 Task: Set the quantization parameter for I-frames for qsv to 2.
Action: Mouse moved to (105, 10)
Screenshot: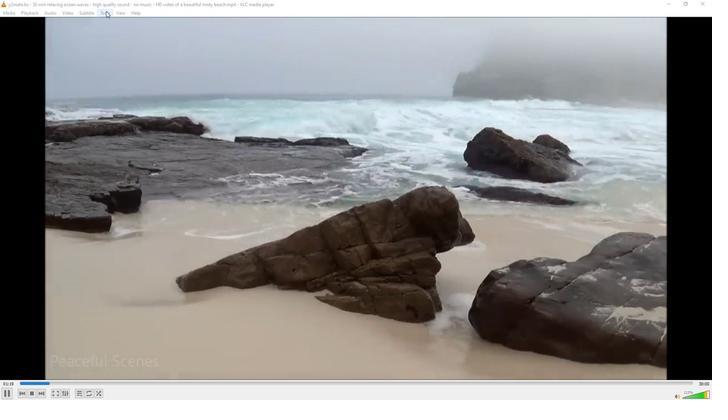 
Action: Mouse pressed left at (105, 10)
Screenshot: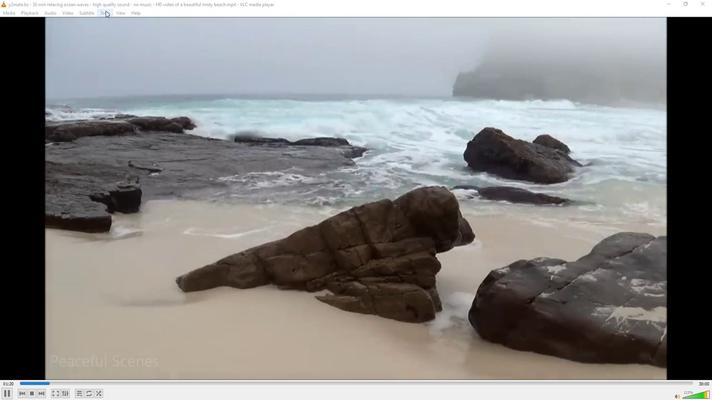 
Action: Mouse moved to (130, 99)
Screenshot: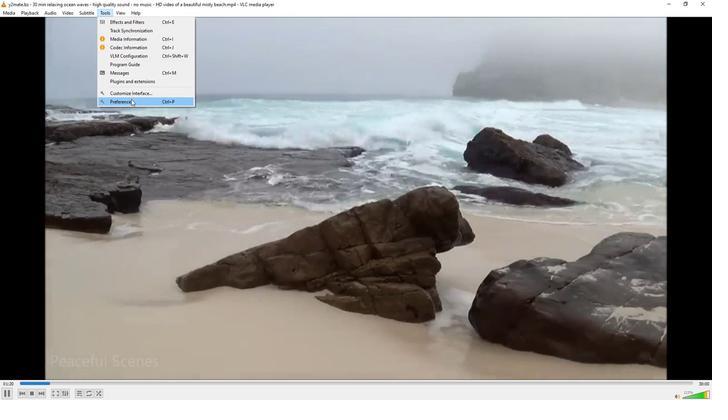 
Action: Mouse pressed left at (130, 99)
Screenshot: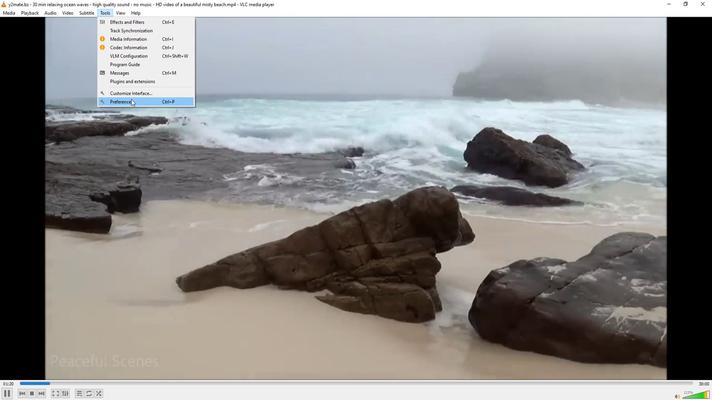
Action: Mouse moved to (90, 310)
Screenshot: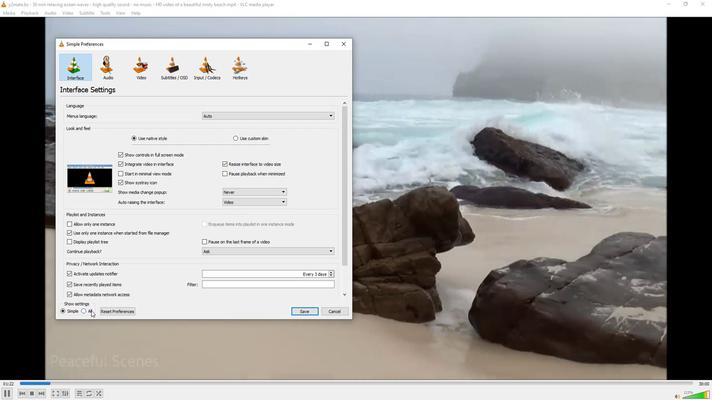 
Action: Mouse pressed left at (90, 310)
Screenshot: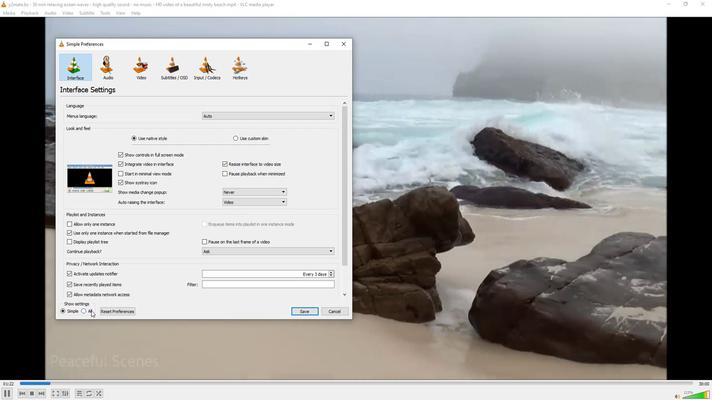 
Action: Mouse moved to (71, 205)
Screenshot: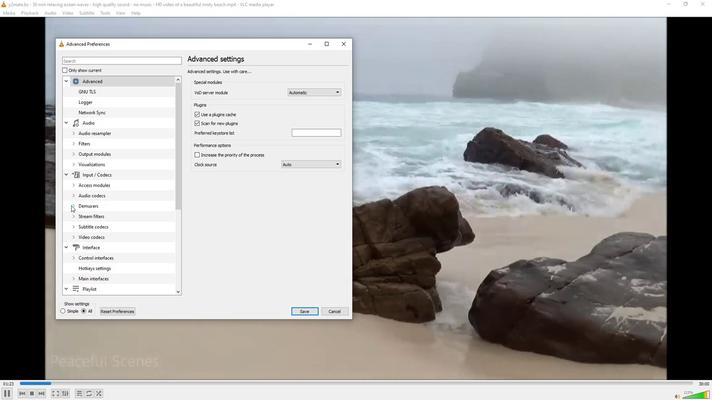 
Action: Mouse pressed left at (71, 205)
Screenshot: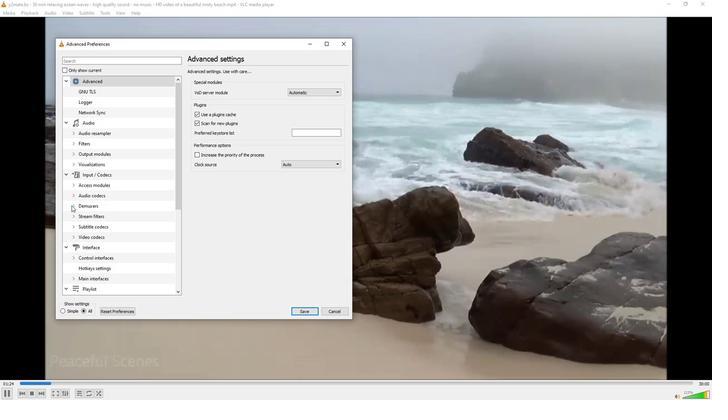 
Action: Mouse moved to (95, 287)
Screenshot: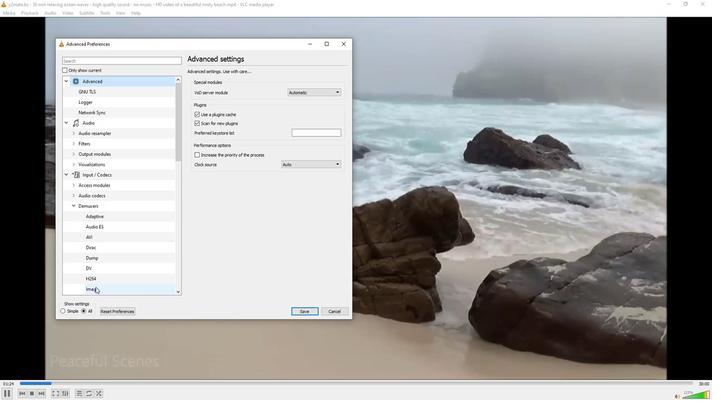 
Action: Mouse scrolled (95, 286) with delta (0, 0)
Screenshot: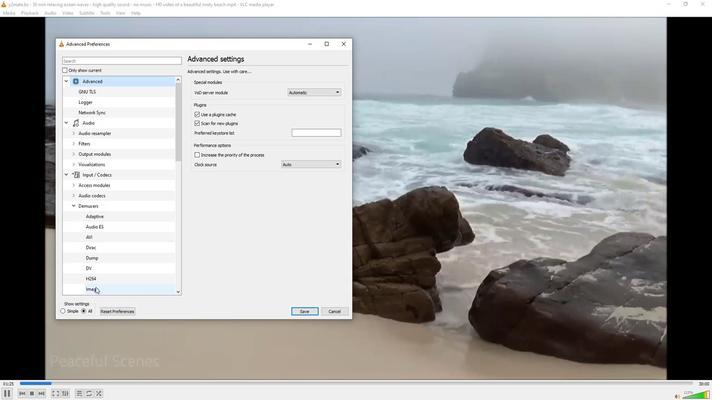 
Action: Mouse scrolled (95, 286) with delta (0, 0)
Screenshot: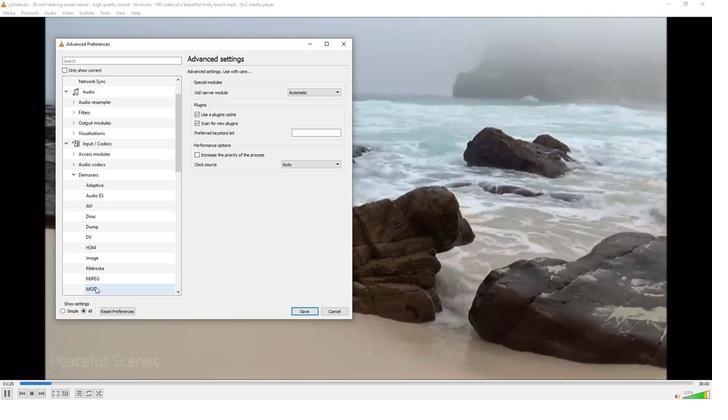 
Action: Mouse scrolled (95, 286) with delta (0, 0)
Screenshot: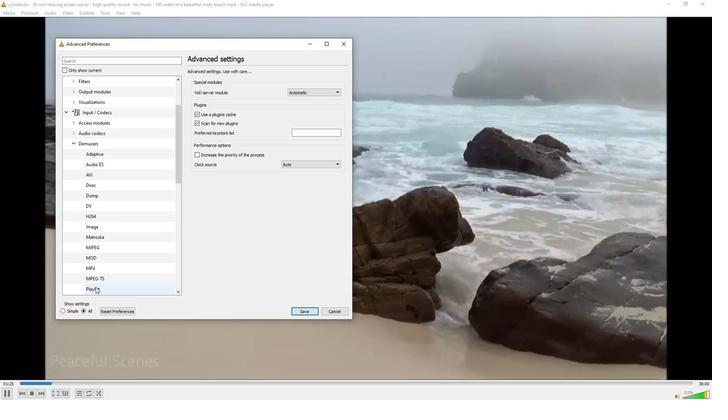 
Action: Mouse scrolled (95, 286) with delta (0, 0)
Screenshot: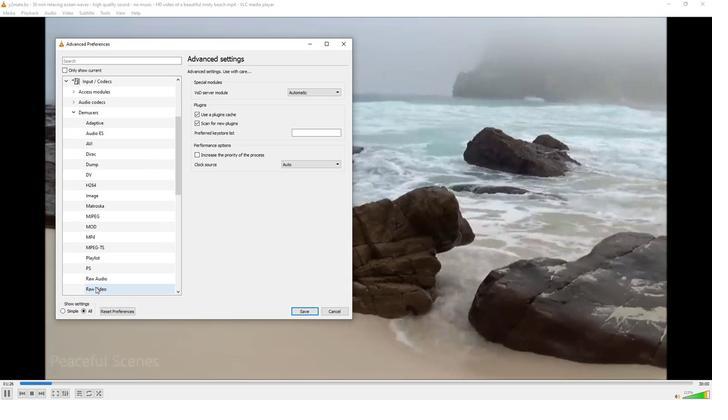 
Action: Mouse scrolled (95, 286) with delta (0, 0)
Screenshot: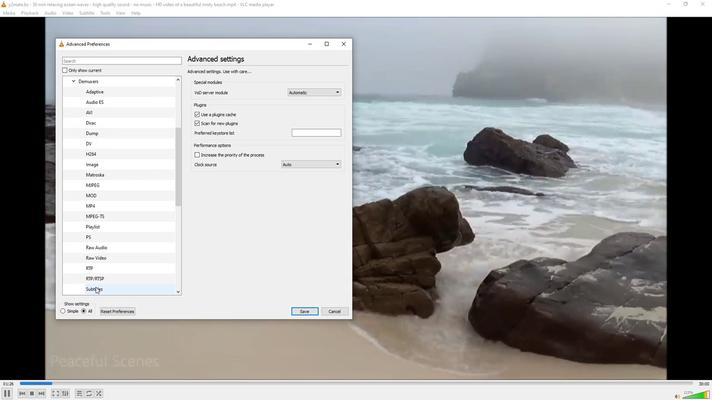 
Action: Mouse scrolled (95, 286) with delta (0, 0)
Screenshot: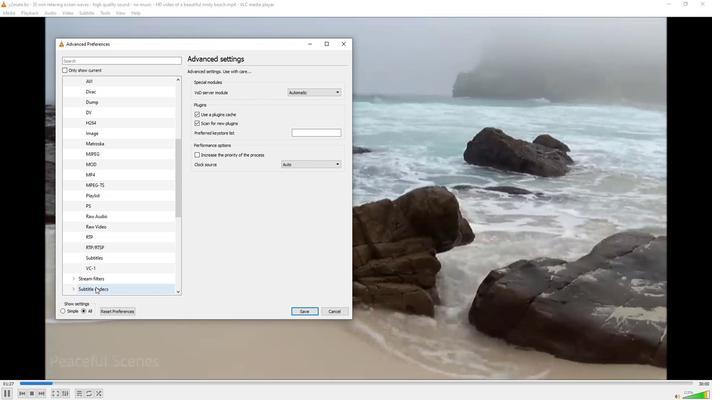 
Action: Mouse moved to (73, 268)
Screenshot: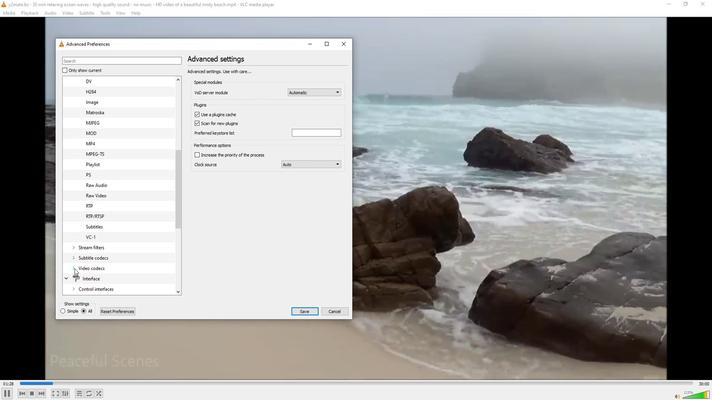 
Action: Mouse pressed left at (73, 268)
Screenshot: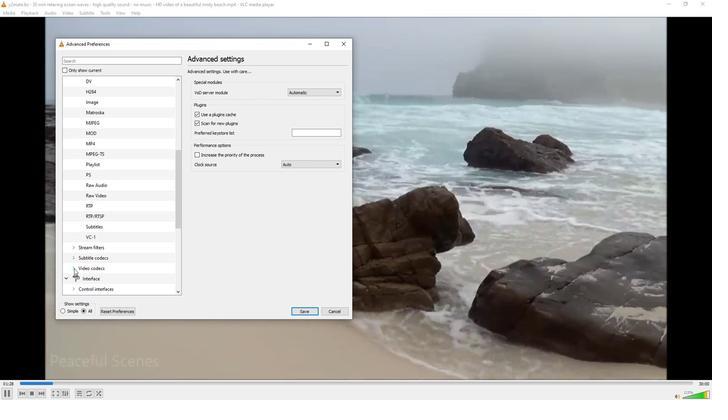 
Action: Mouse moved to (92, 273)
Screenshot: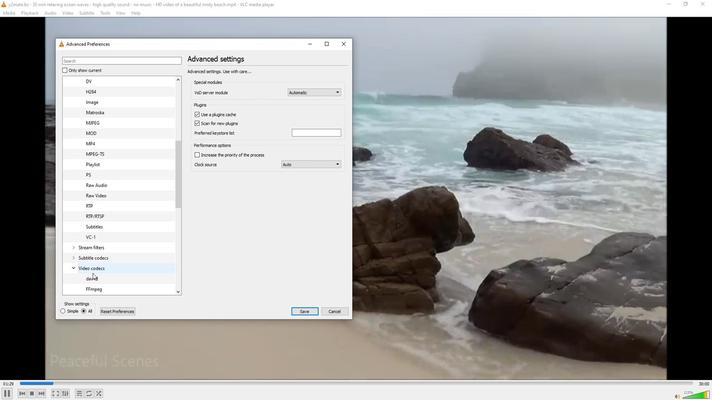
Action: Mouse scrolled (92, 273) with delta (0, 0)
Screenshot: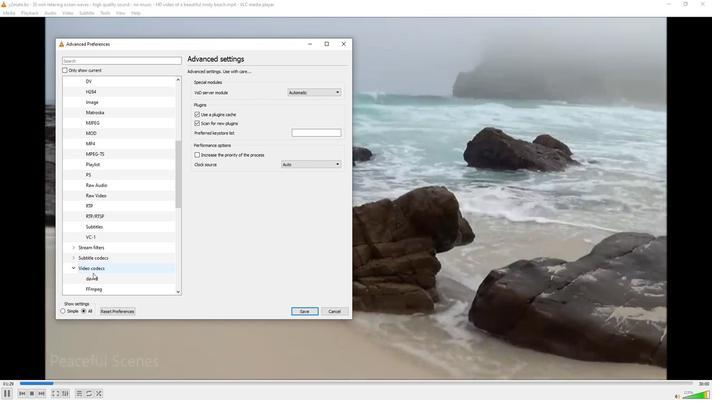 
Action: Mouse moved to (93, 279)
Screenshot: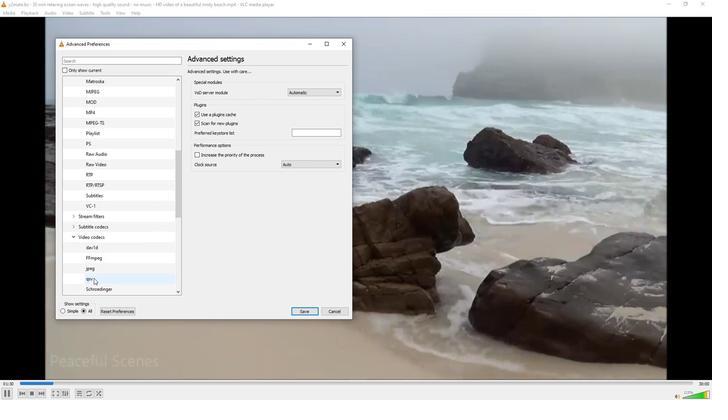 
Action: Mouse pressed left at (93, 279)
Screenshot: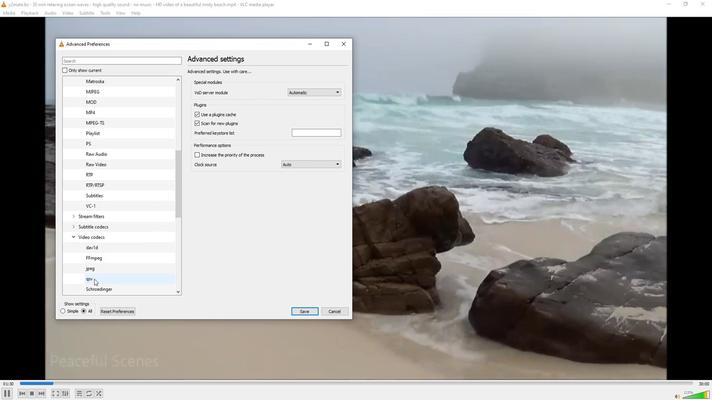
Action: Mouse moved to (338, 190)
Screenshot: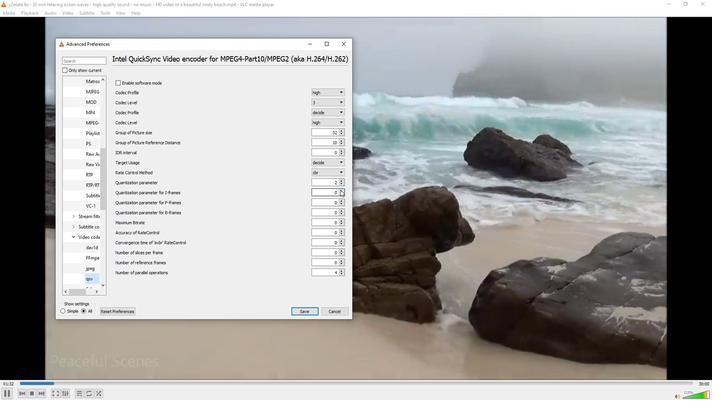 
Action: Mouse pressed left at (338, 190)
Screenshot: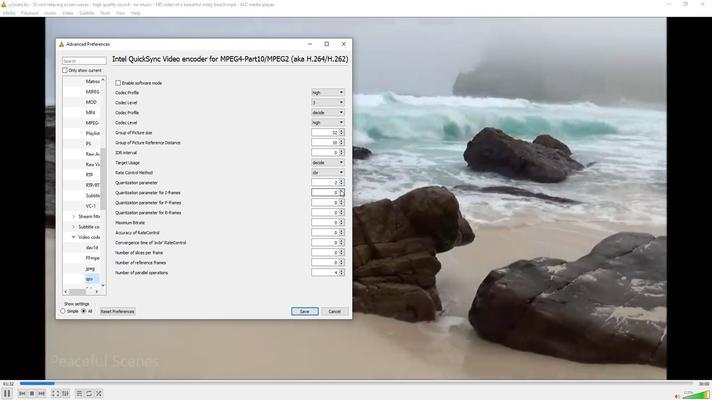 
Action: Mouse pressed left at (338, 190)
Screenshot: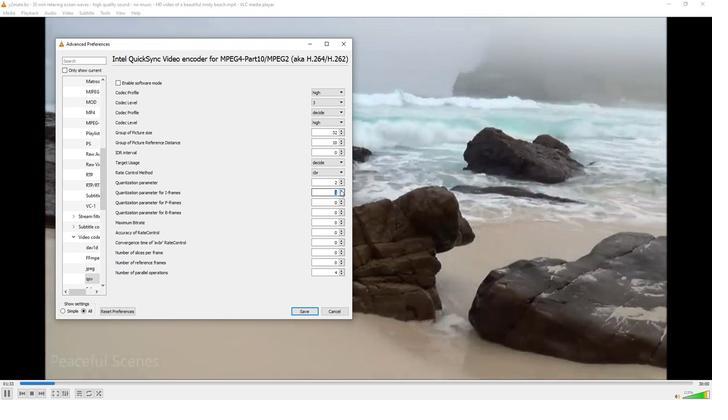 
Action: Mouse moved to (329, 198)
Screenshot: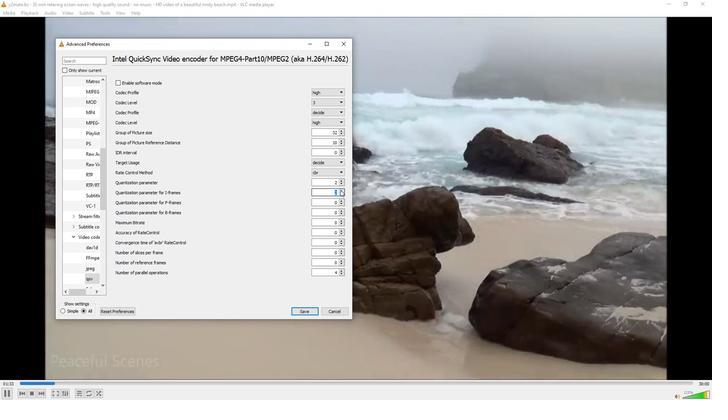 
